 Task: Add Attachment from computer to Card Card0000000061 in Board Board0000000016 in Workspace WS0000000006 in Trello. Add Cover Green to Card Card0000000061 in Board Board0000000016 in Workspace WS0000000006 in Trello. Add "Move Card To …" Button titled Button0000000061 to "top" of the list "To Do" to Card Card0000000061 in Board Board0000000016 in Workspace WS0000000006 in Trello. Add Description DS0000000061 to Card Card0000000062 in Board Board0000000016 in Workspace WS0000000006 in Trello. Add Comment CM0000000061 to Card Card0000000062 in Board Board0000000016 in Workspace WS0000000006 in Trello
Action: Mouse moved to (662, 306)
Screenshot: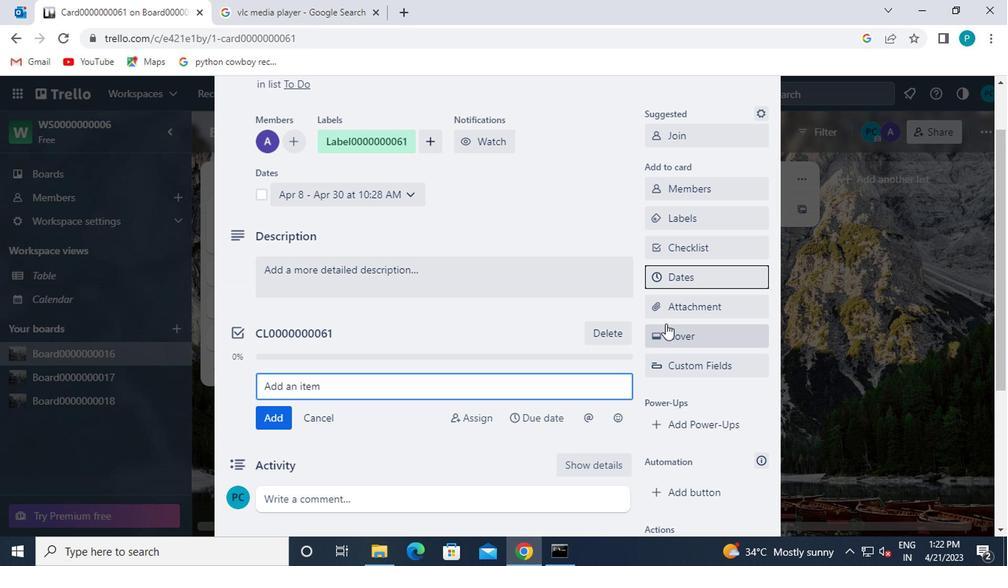 
Action: Mouse pressed left at (662, 306)
Screenshot: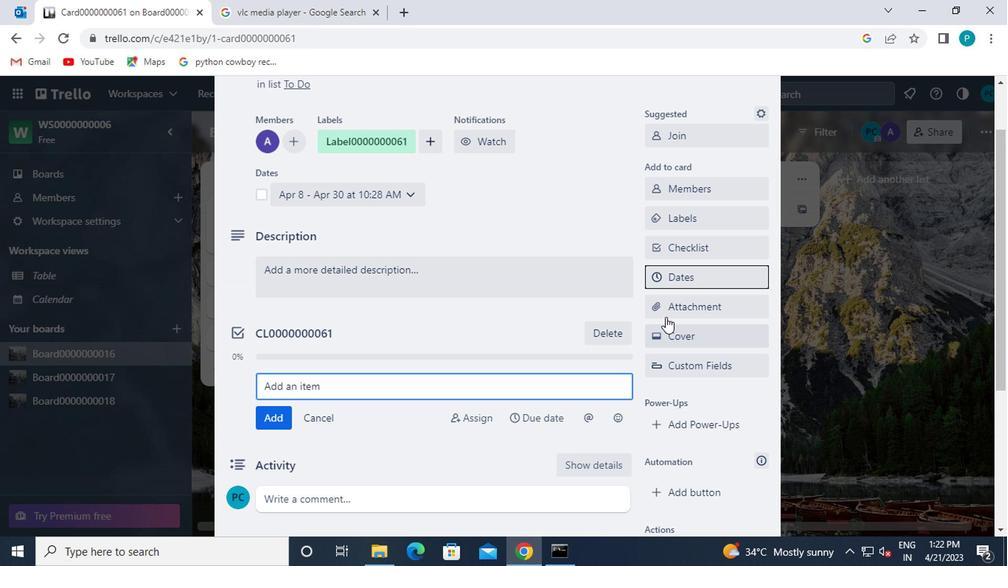 
Action: Mouse moved to (654, 162)
Screenshot: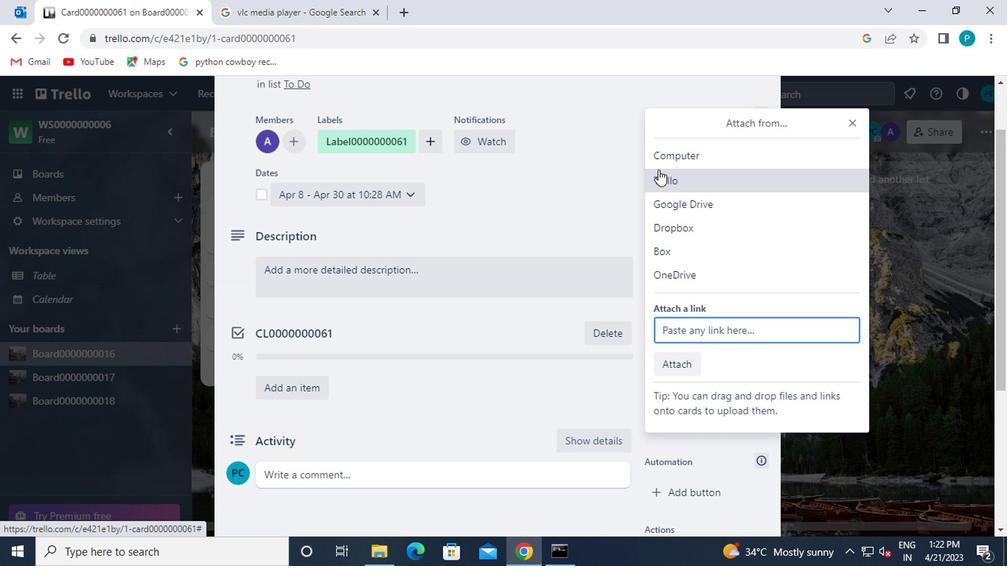 
Action: Mouse pressed left at (654, 162)
Screenshot: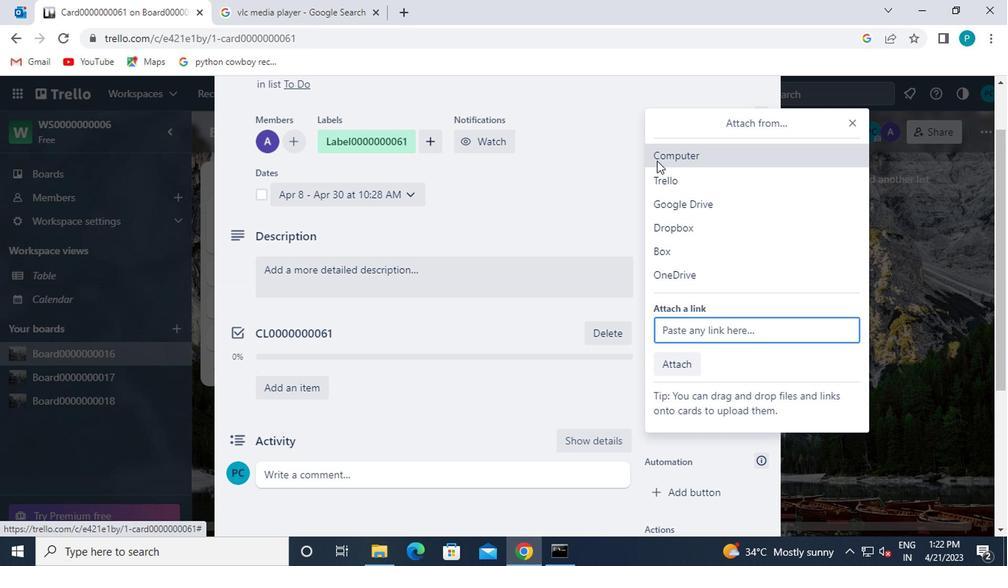 
Action: Mouse moved to (203, 112)
Screenshot: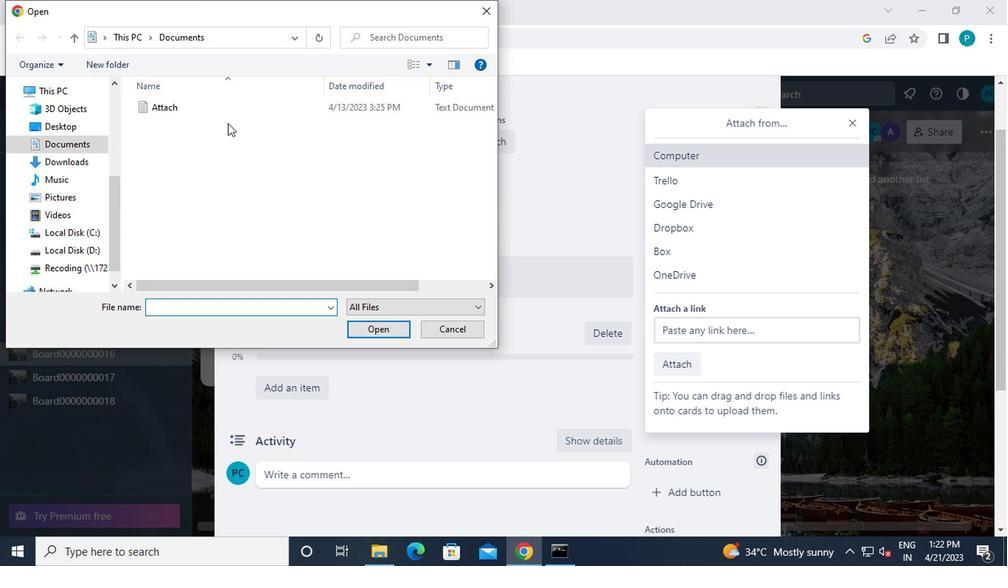 
Action: Mouse pressed left at (203, 112)
Screenshot: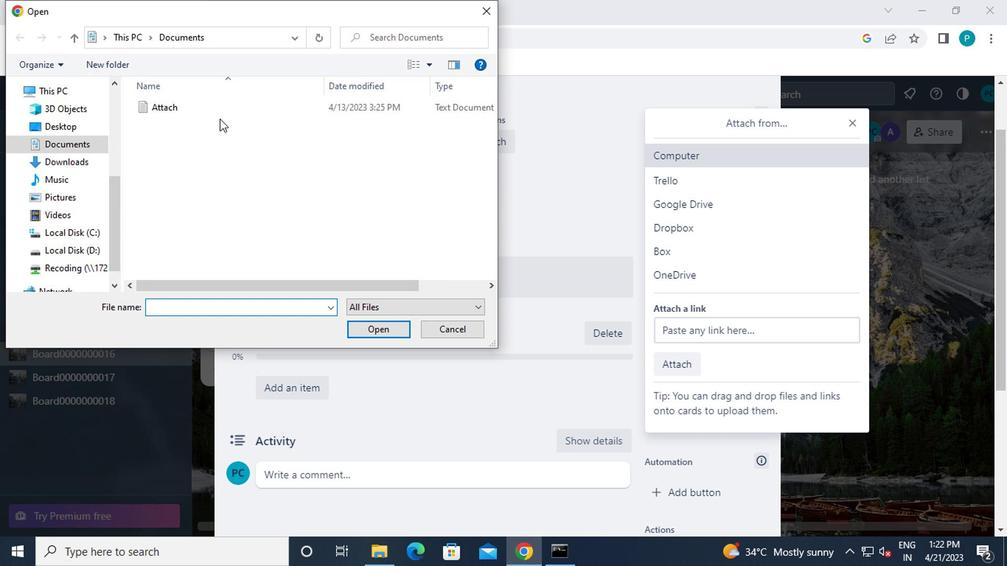 
Action: Mouse moved to (391, 331)
Screenshot: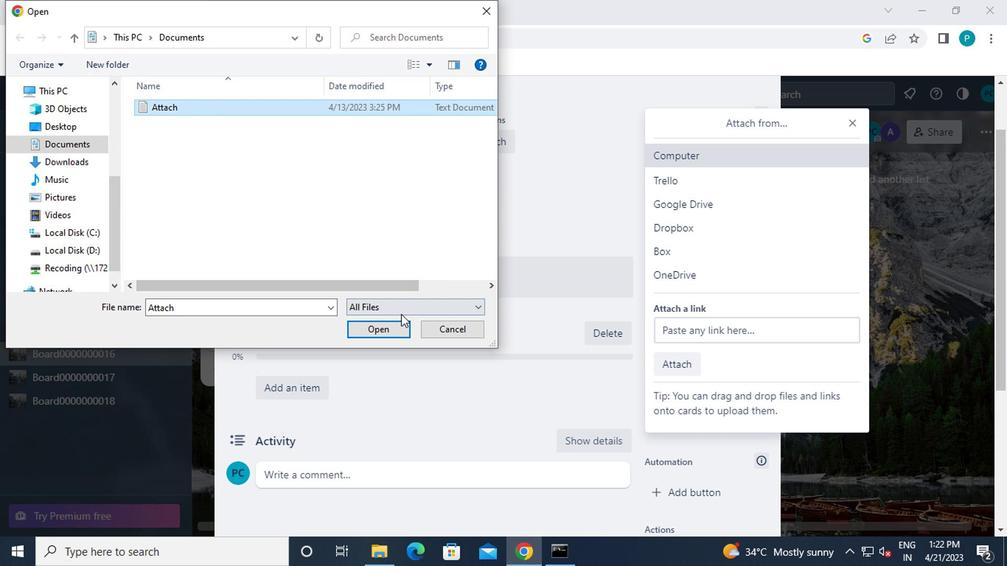 
Action: Mouse pressed left at (391, 331)
Screenshot: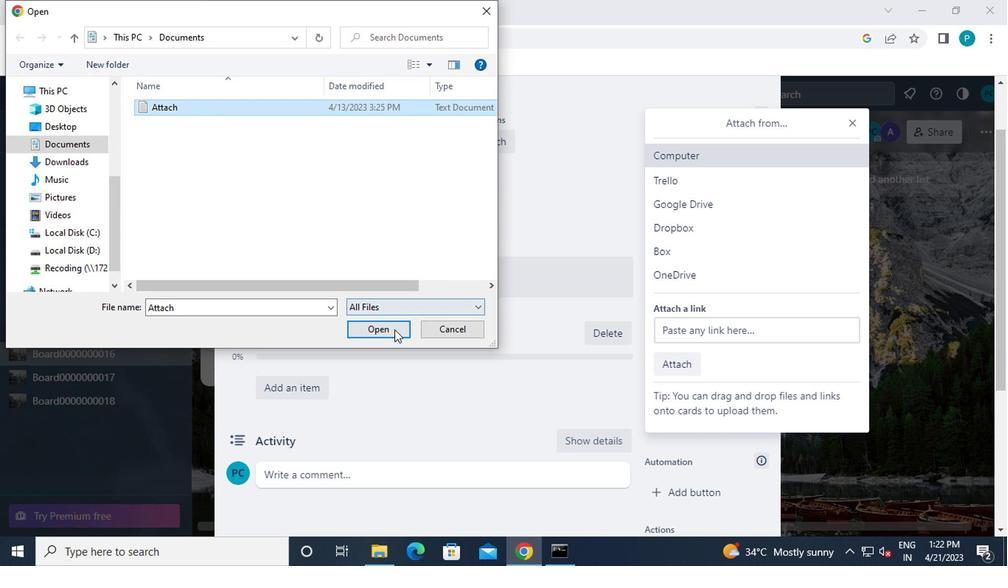 
Action: Mouse moved to (689, 330)
Screenshot: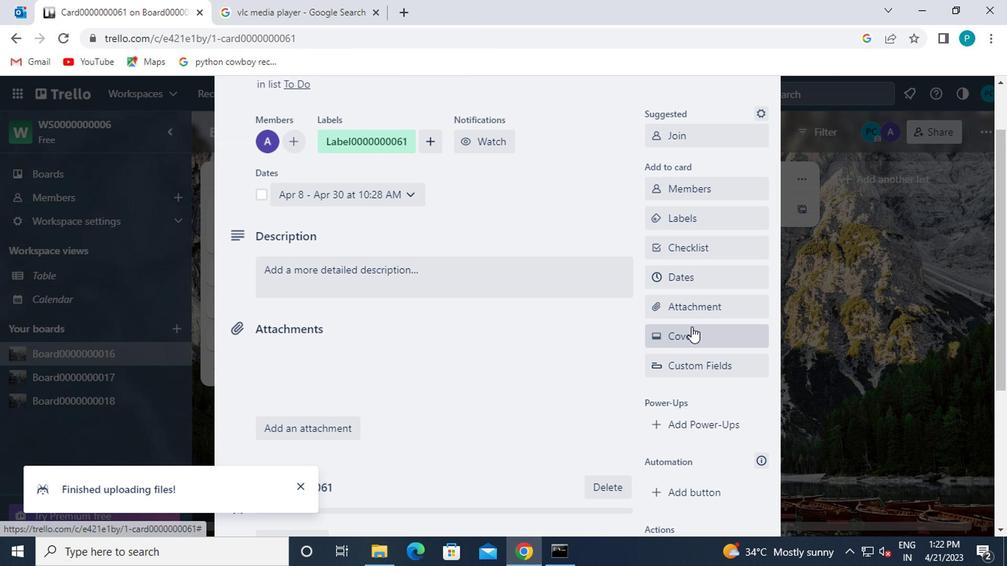 
Action: Mouse pressed left at (689, 330)
Screenshot: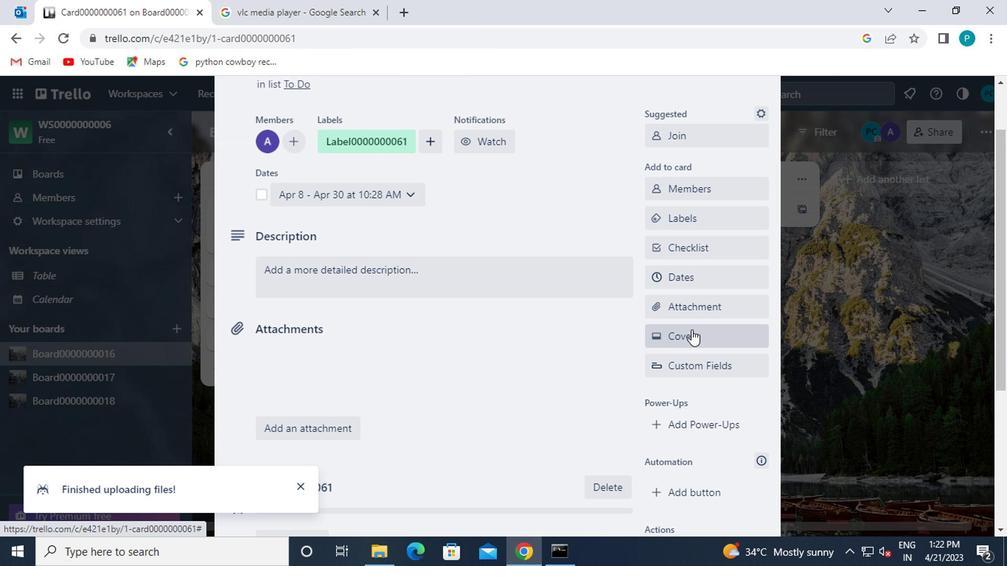 
Action: Mouse moved to (675, 258)
Screenshot: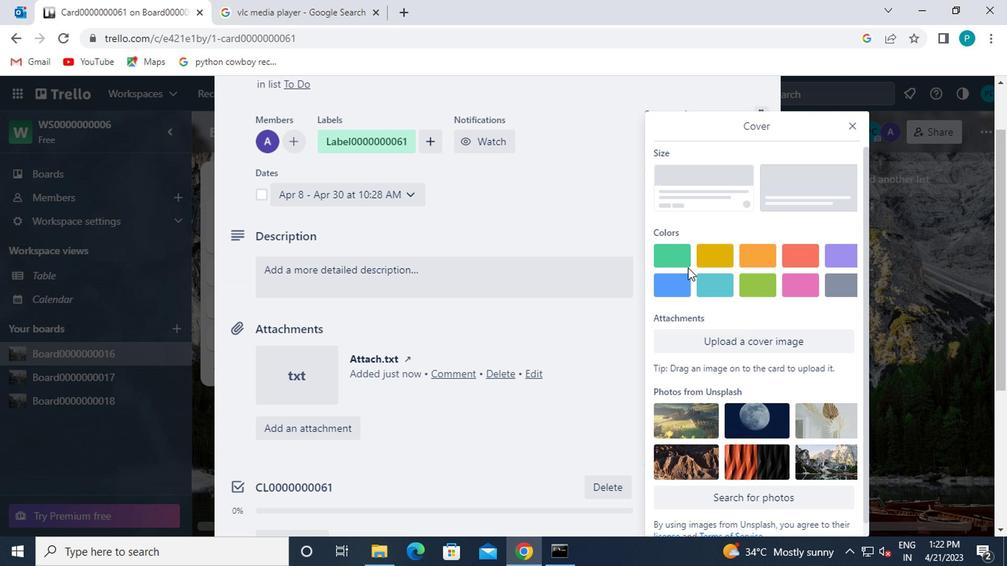 
Action: Mouse pressed left at (675, 258)
Screenshot: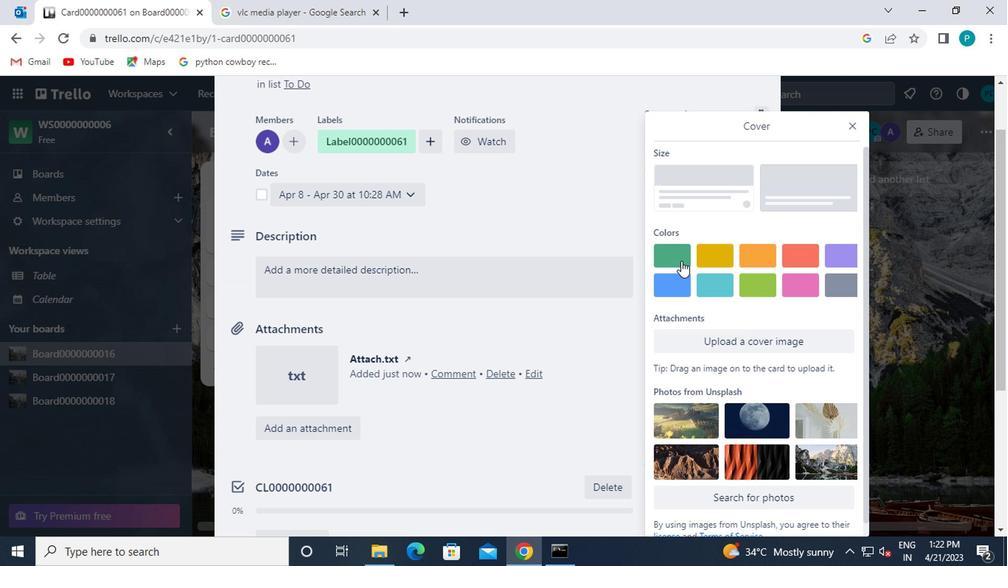 
Action: Mouse moved to (844, 137)
Screenshot: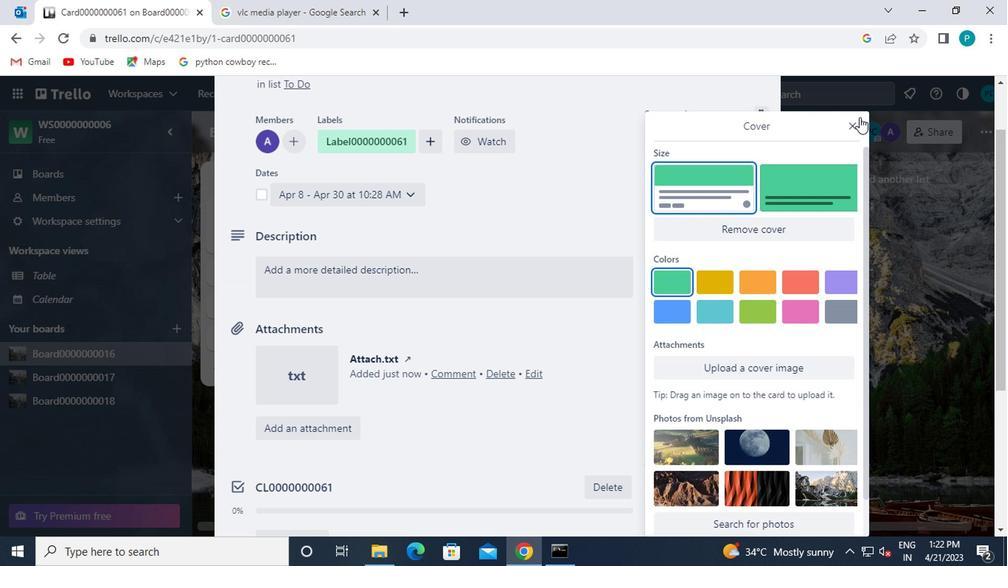 
Action: Mouse pressed left at (844, 137)
Screenshot: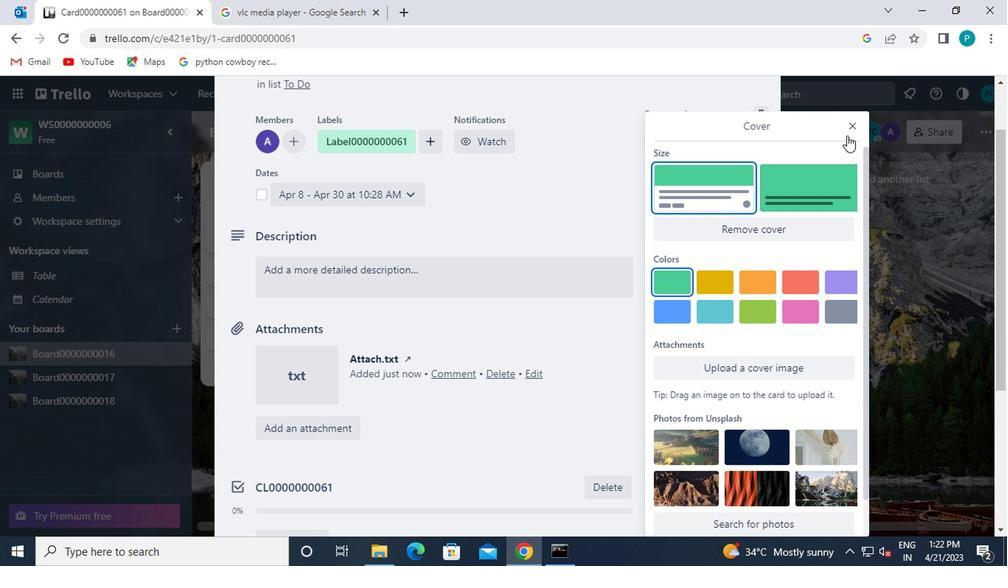 
Action: Mouse moved to (607, 304)
Screenshot: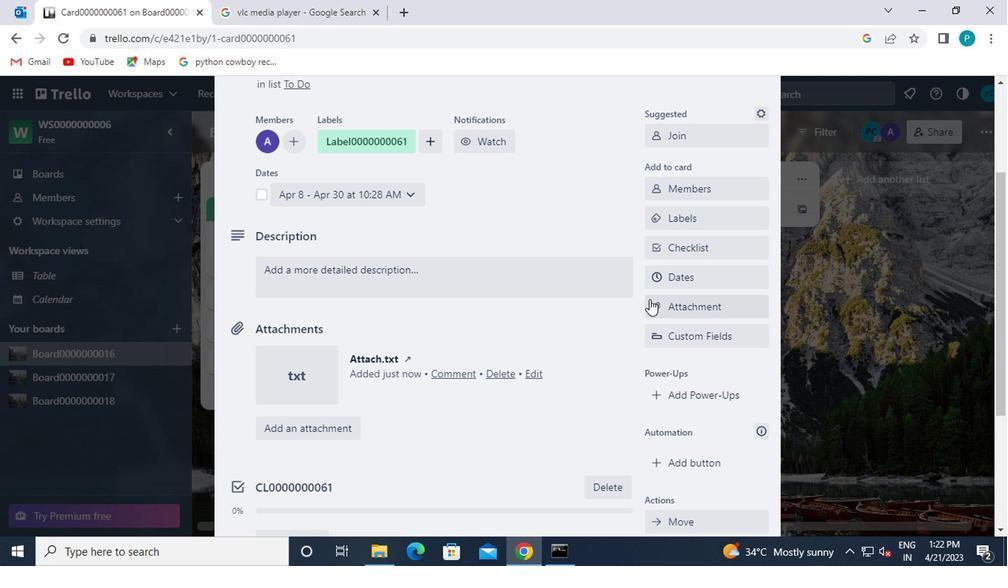
Action: Mouse scrolled (607, 305) with delta (0, 0)
Screenshot: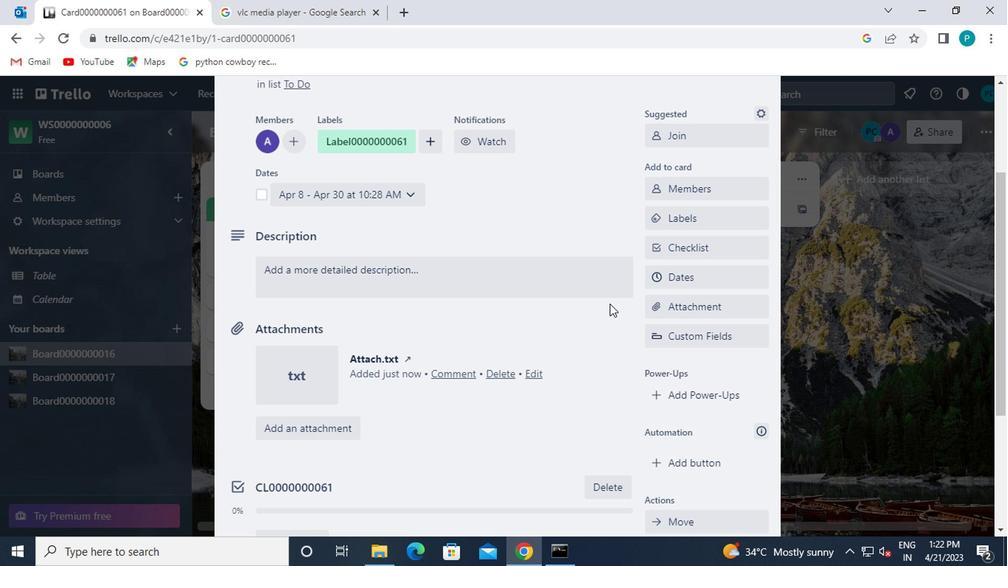 
Action: Mouse scrolled (607, 305) with delta (0, 0)
Screenshot: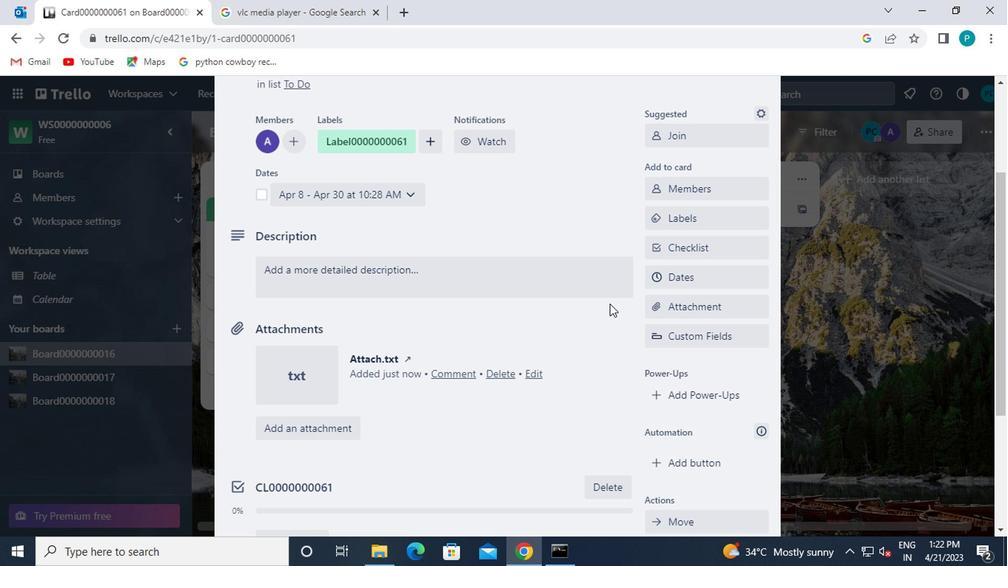 
Action: Mouse moved to (607, 304)
Screenshot: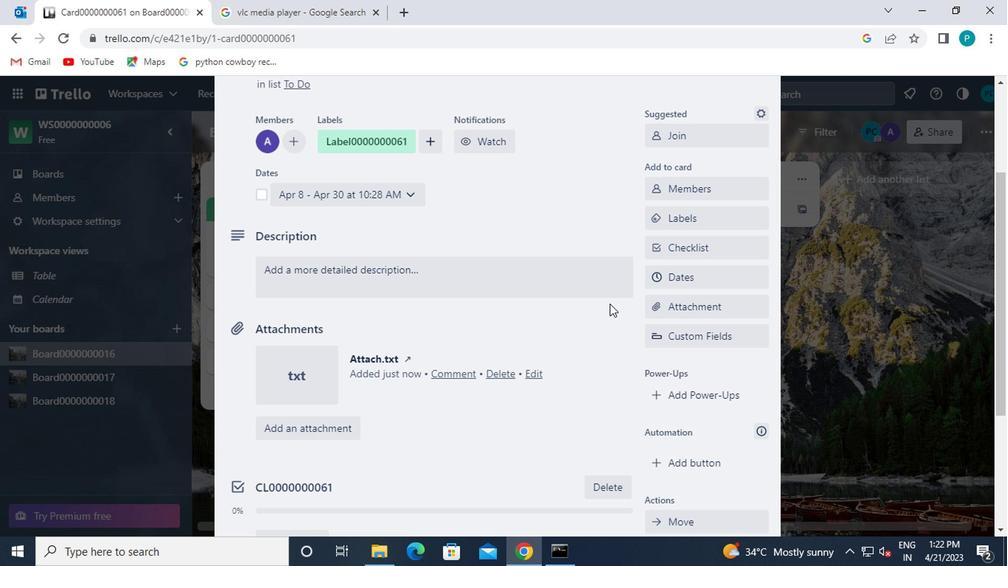 
Action: Mouse scrolled (607, 305) with delta (0, 0)
Screenshot: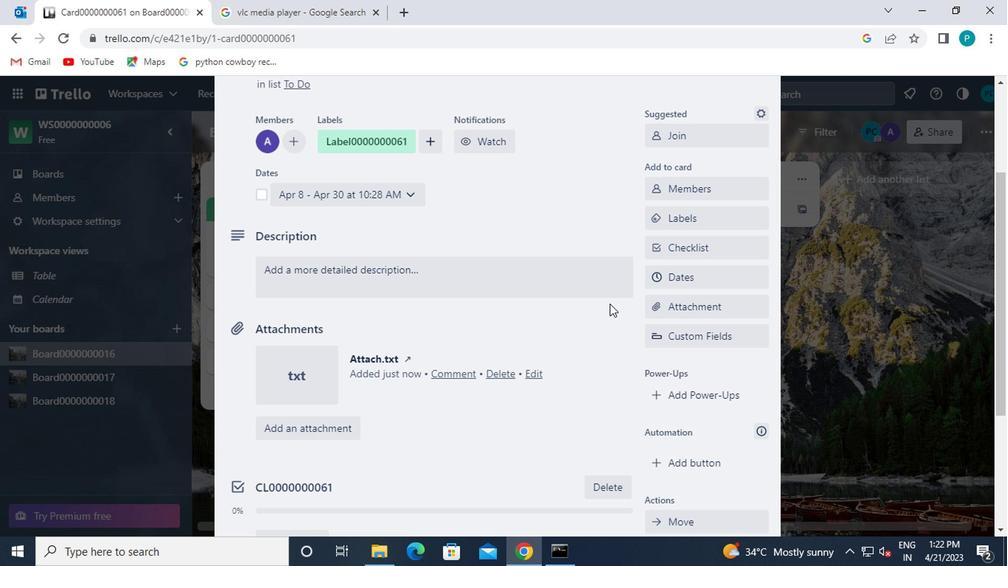 
Action: Mouse scrolled (607, 303) with delta (0, -1)
Screenshot: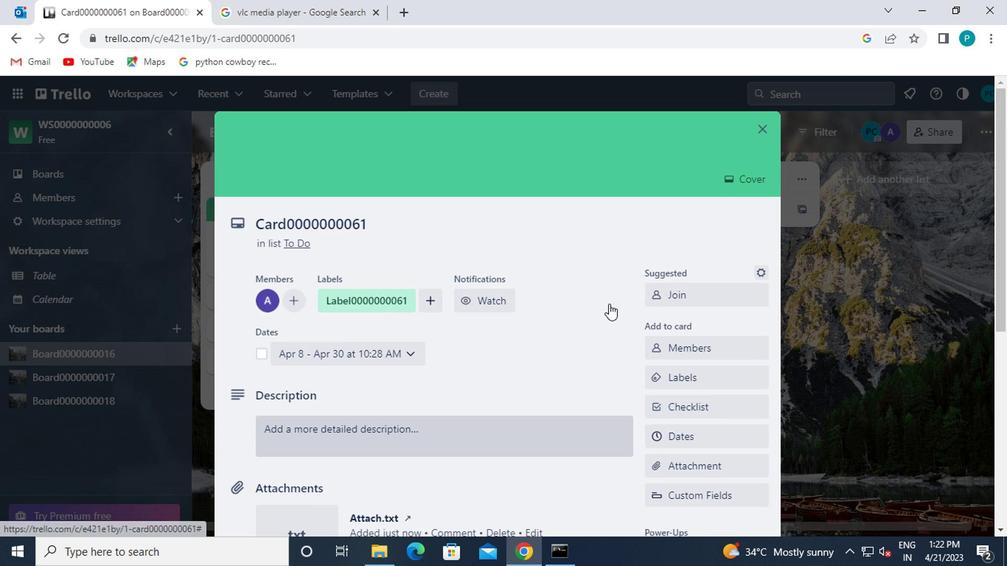 
Action: Mouse scrolled (607, 303) with delta (0, -1)
Screenshot: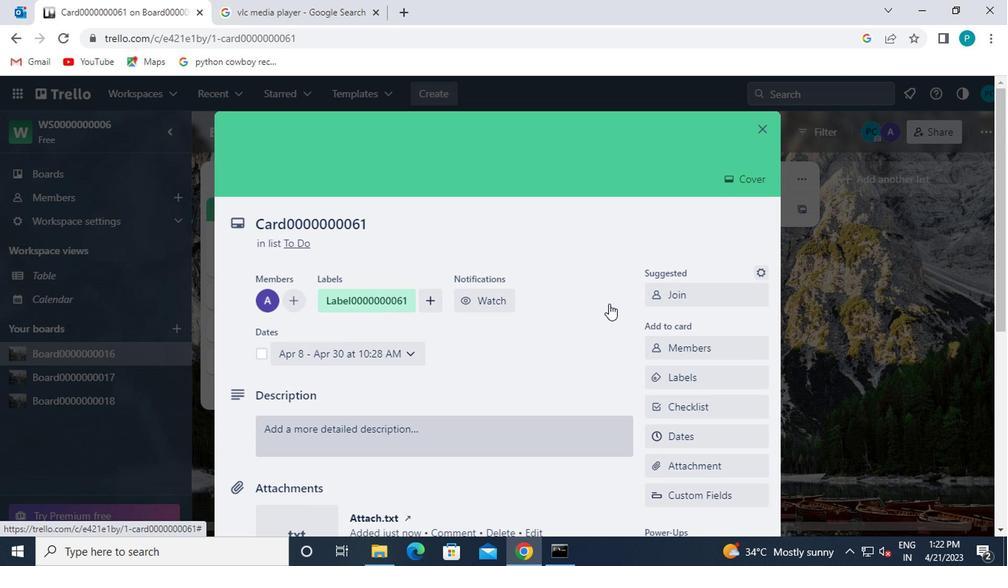
Action: Mouse moved to (629, 370)
Screenshot: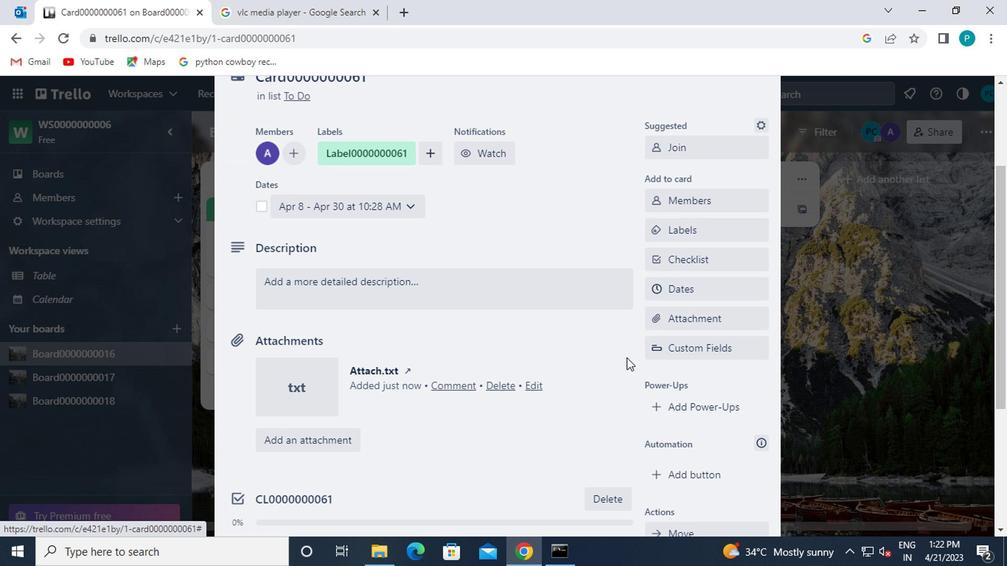 
Action: Mouse scrolled (629, 369) with delta (0, -1)
Screenshot: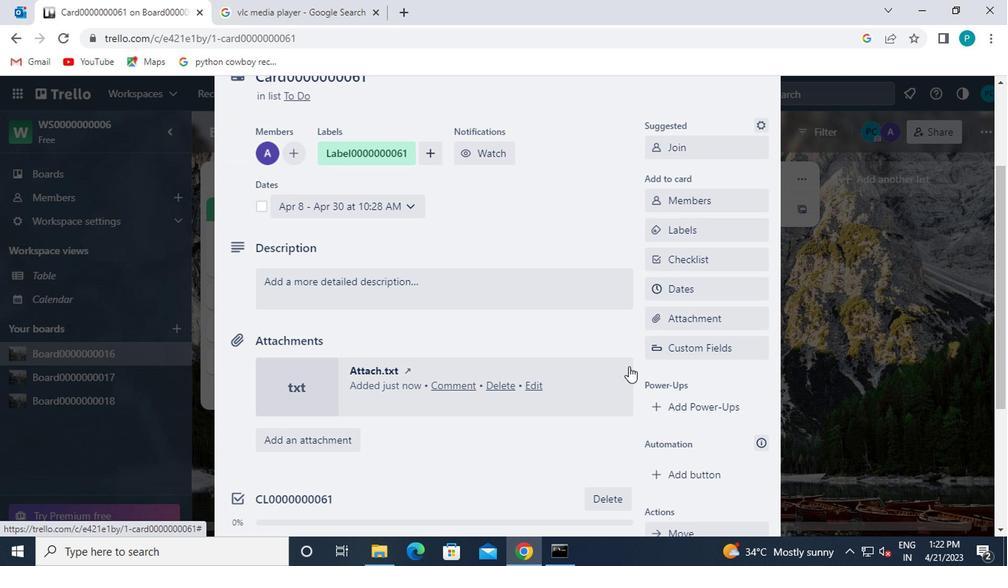 
Action: Mouse moved to (666, 398)
Screenshot: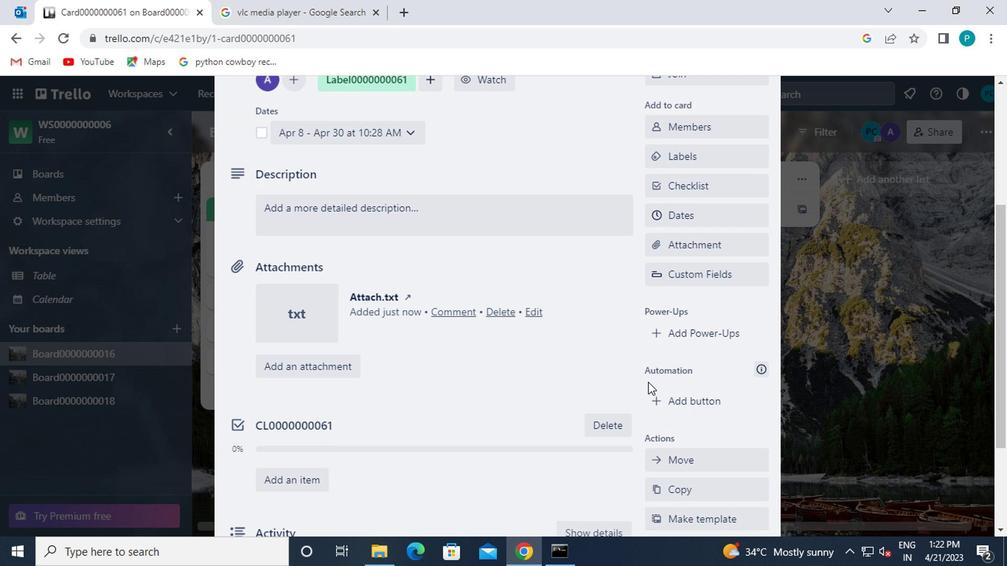 
Action: Mouse pressed left at (666, 398)
Screenshot: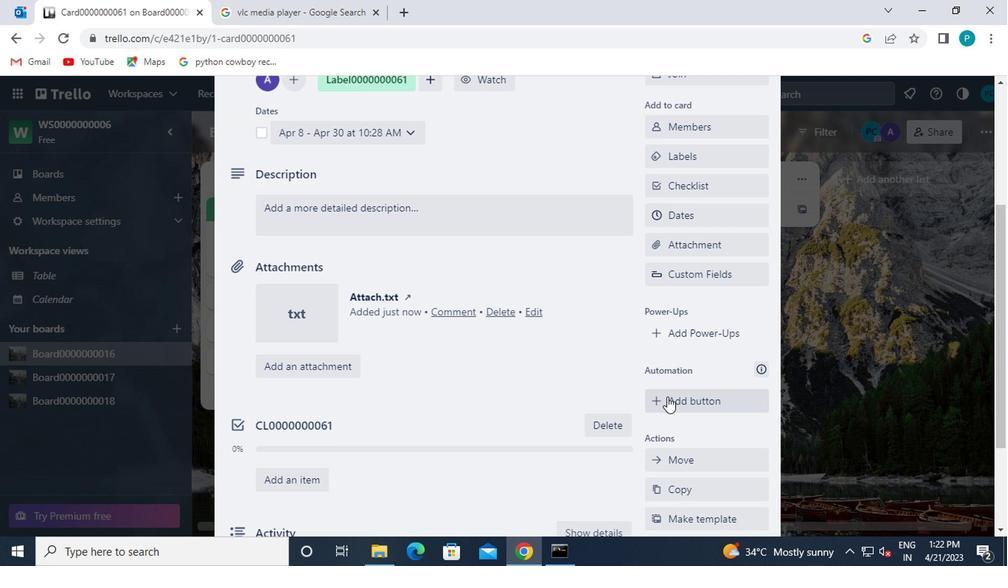 
Action: Mouse moved to (702, 193)
Screenshot: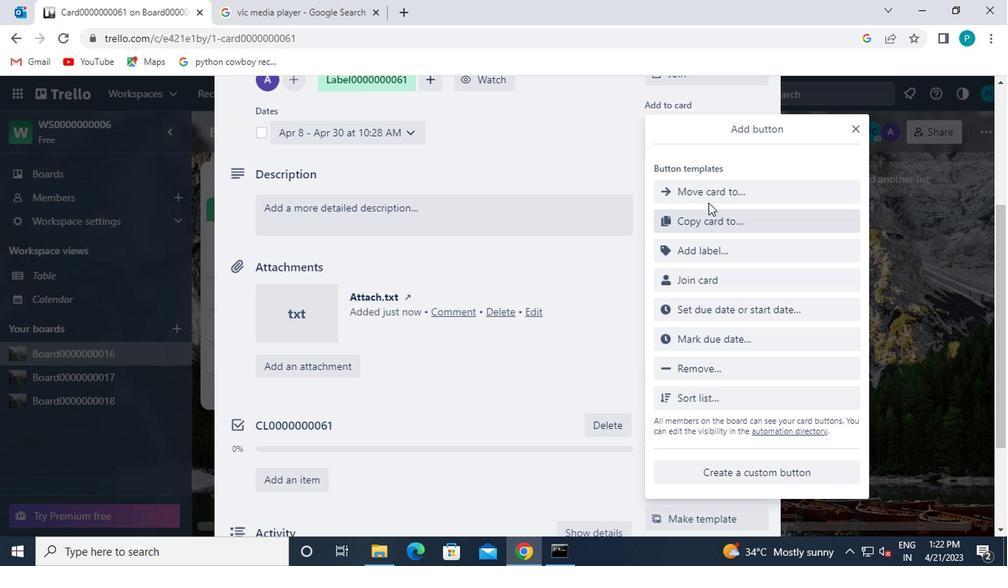 
Action: Mouse pressed left at (702, 193)
Screenshot: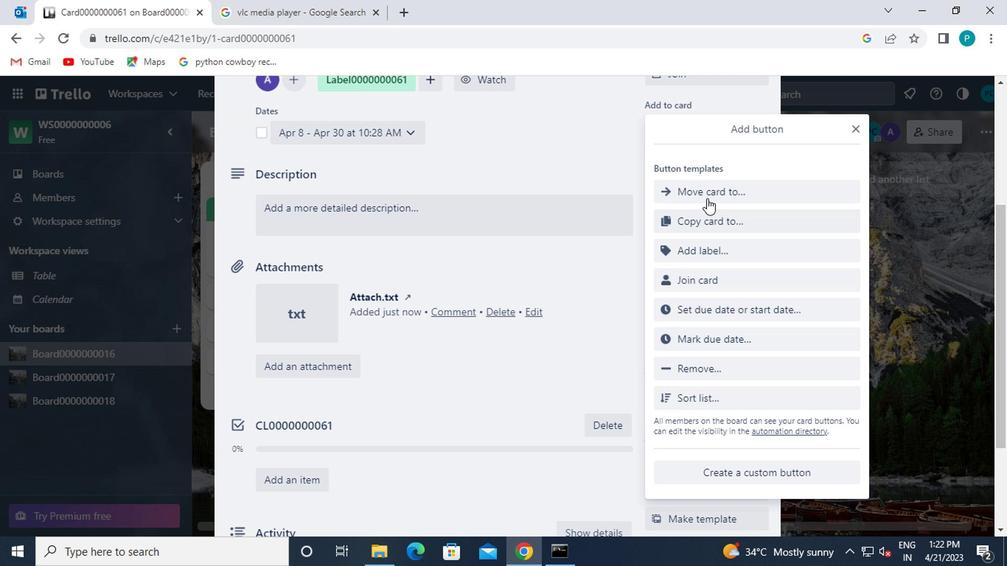
Action: Mouse moved to (701, 194)
Screenshot: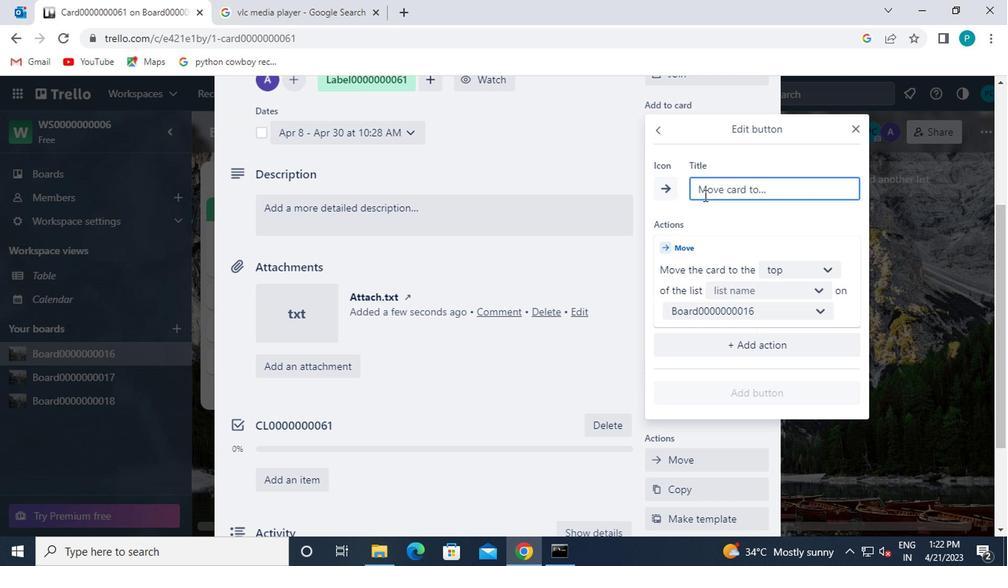 
Action: Mouse pressed left at (701, 194)
Screenshot: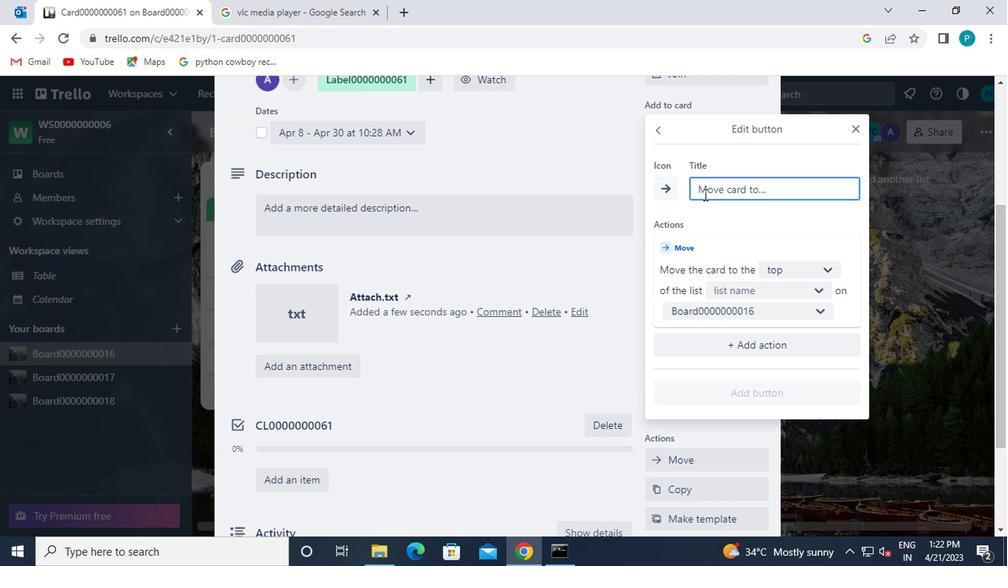 
Action: Key pressed <Key.caps_lock>b<Key.backspace><Key.caps_lock>b<Key.caps_lock>utton0000000061
Screenshot: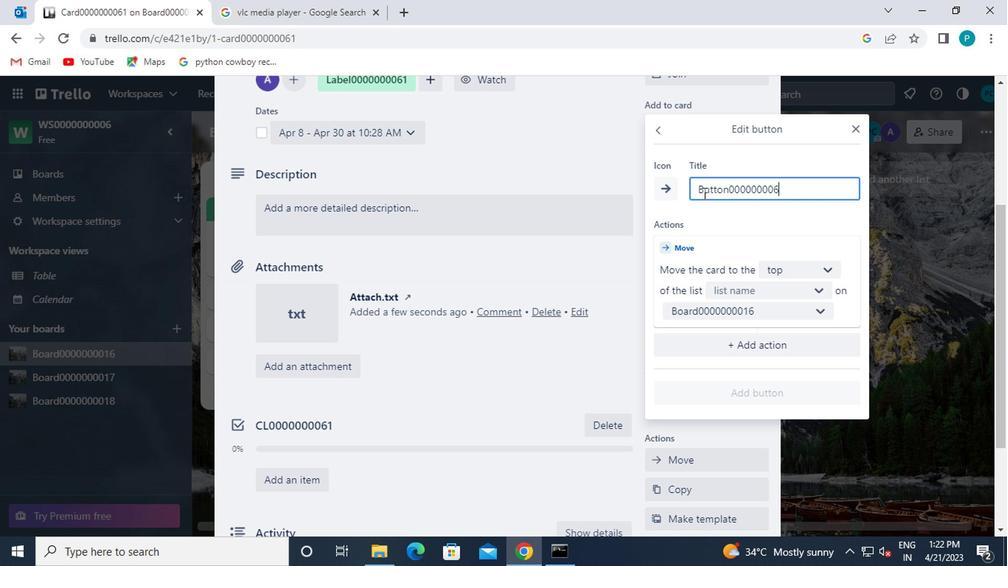 
Action: Mouse moved to (774, 276)
Screenshot: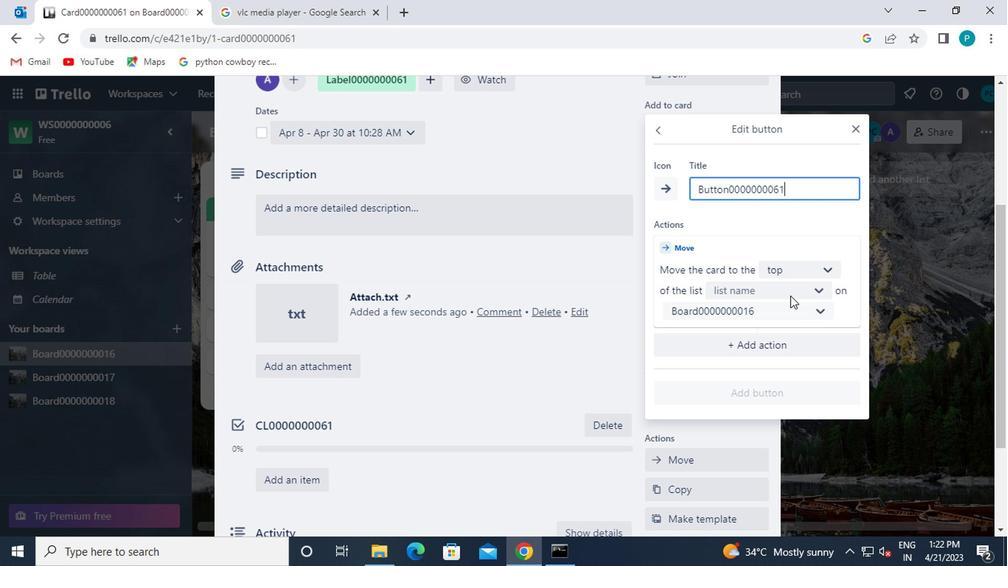 
Action: Mouse pressed left at (774, 276)
Screenshot: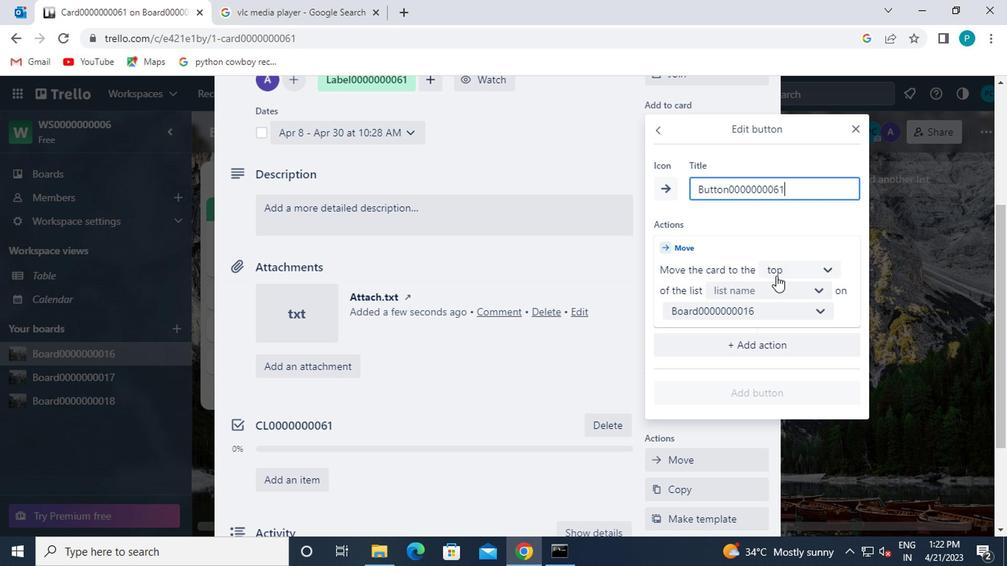 
Action: Mouse moved to (782, 292)
Screenshot: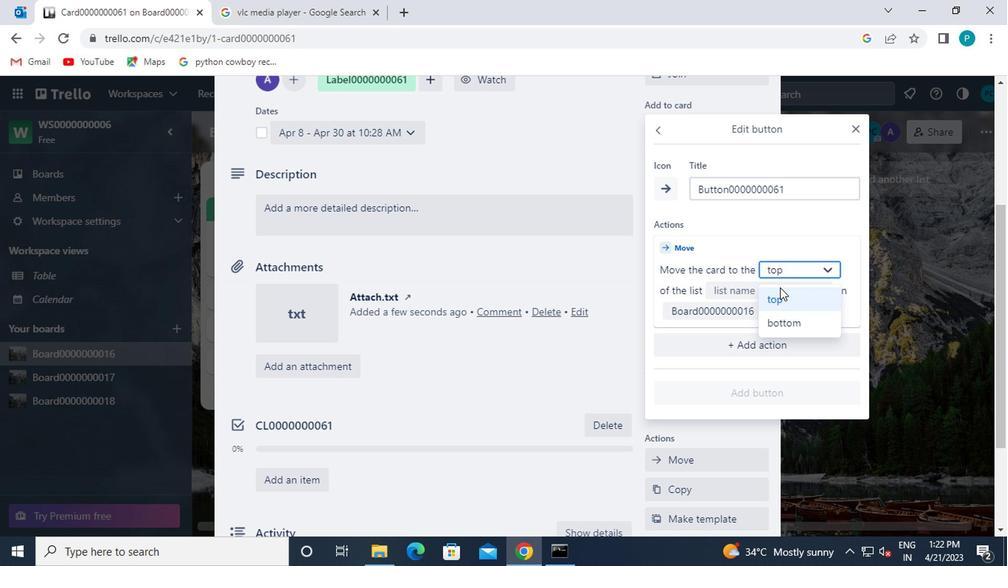 
Action: Mouse pressed left at (782, 292)
Screenshot: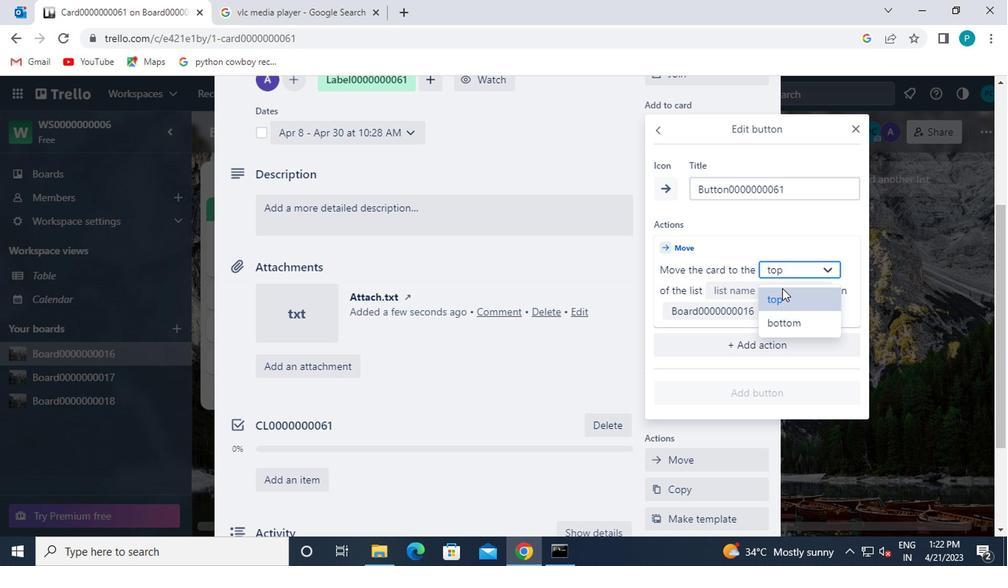 
Action: Mouse moved to (772, 292)
Screenshot: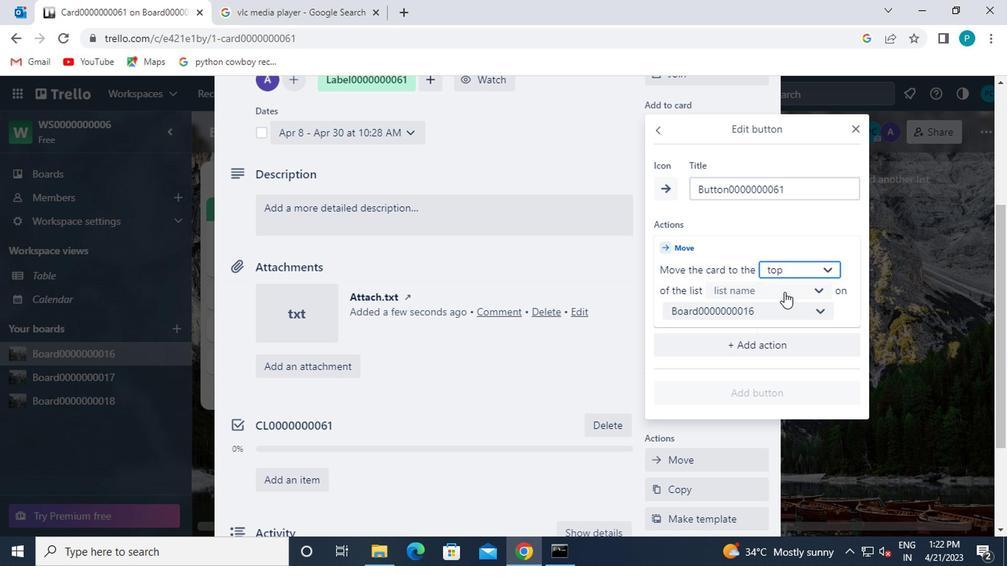 
Action: Mouse pressed left at (772, 292)
Screenshot: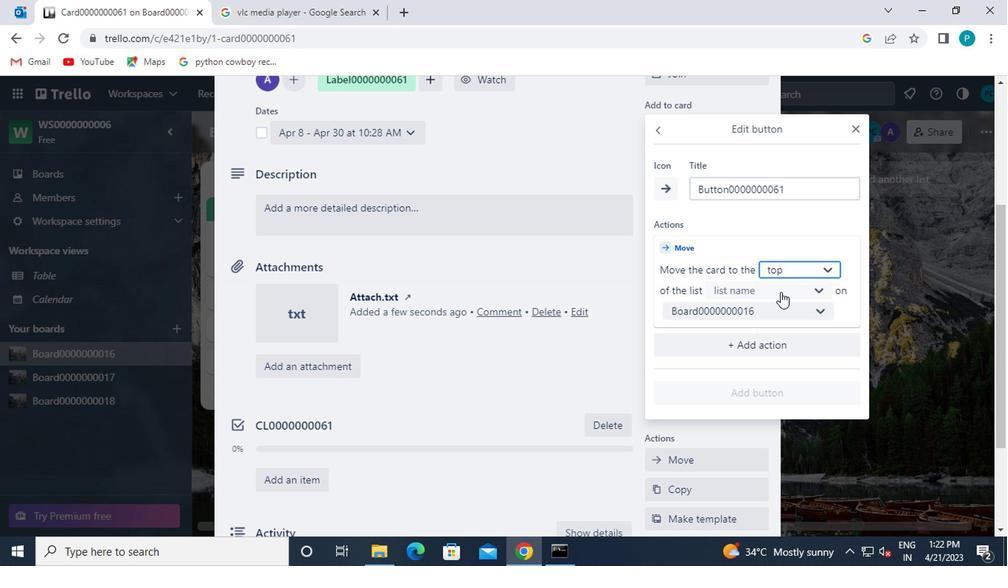 
Action: Mouse moved to (776, 310)
Screenshot: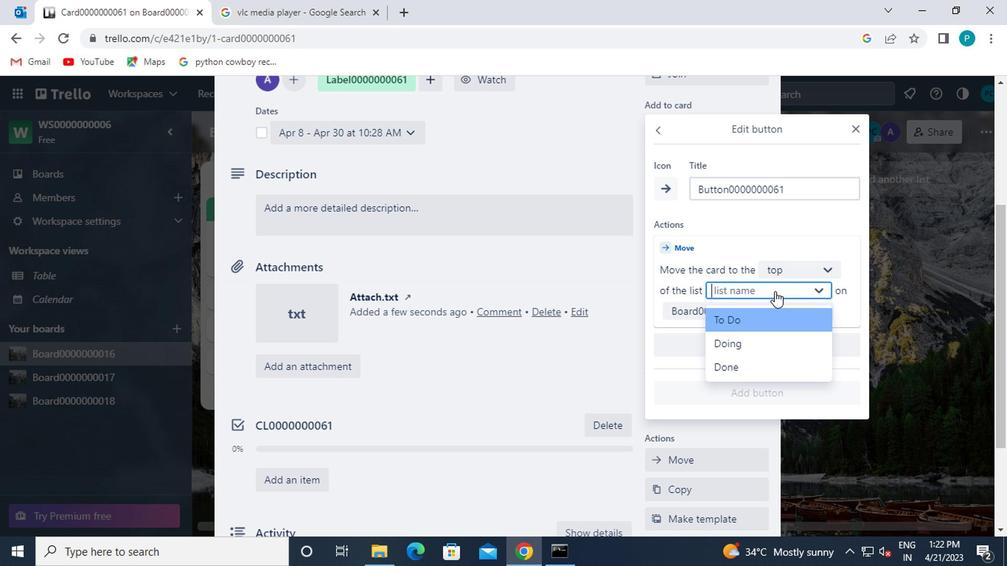 
Action: Mouse pressed left at (776, 310)
Screenshot: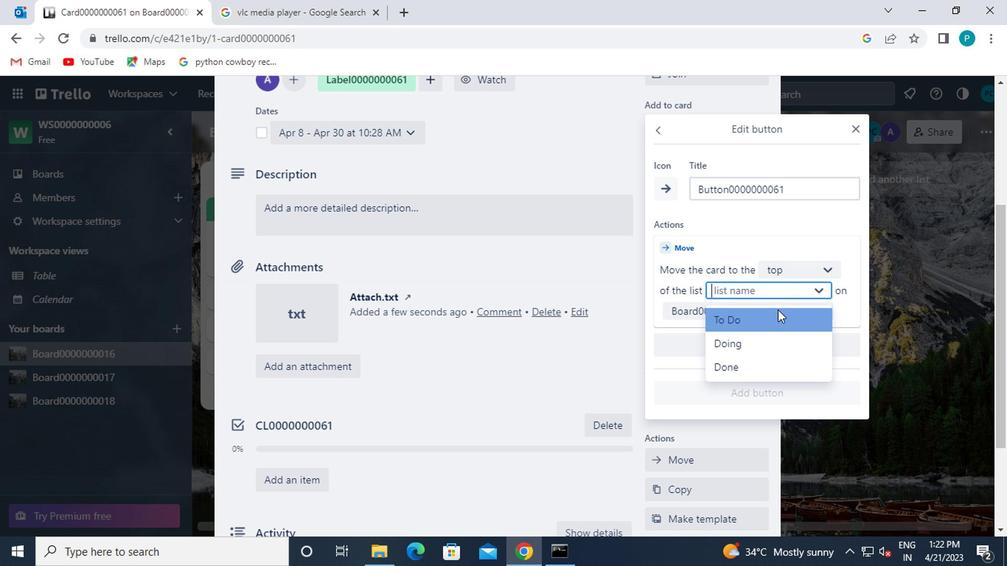 
Action: Mouse moved to (790, 394)
Screenshot: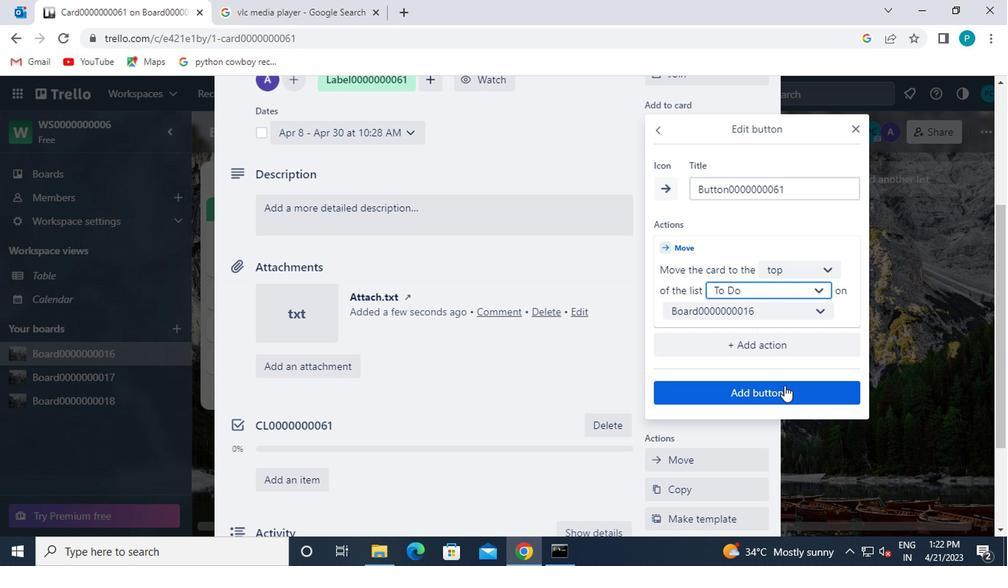 
Action: Mouse pressed left at (790, 394)
Screenshot: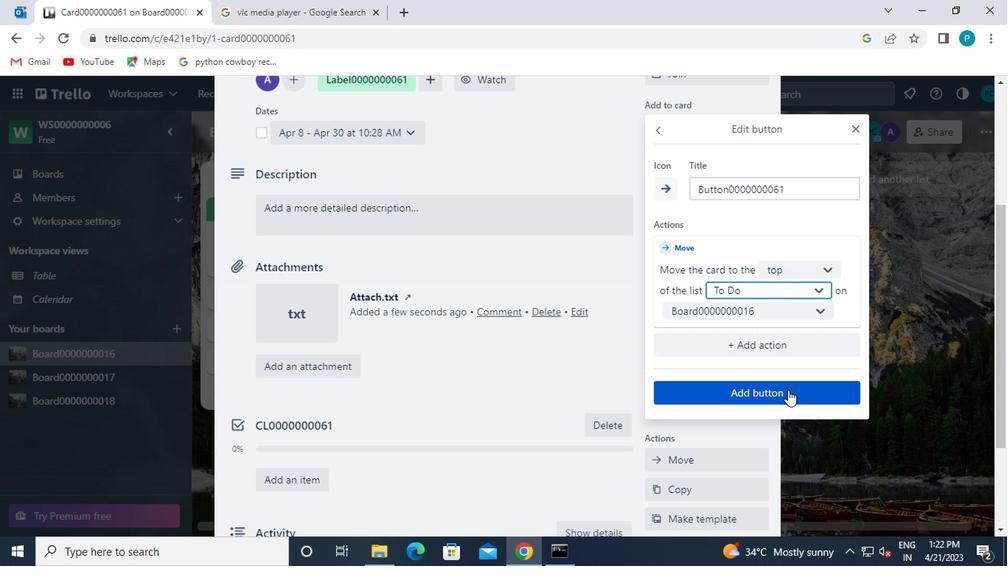 
Action: Mouse moved to (349, 208)
Screenshot: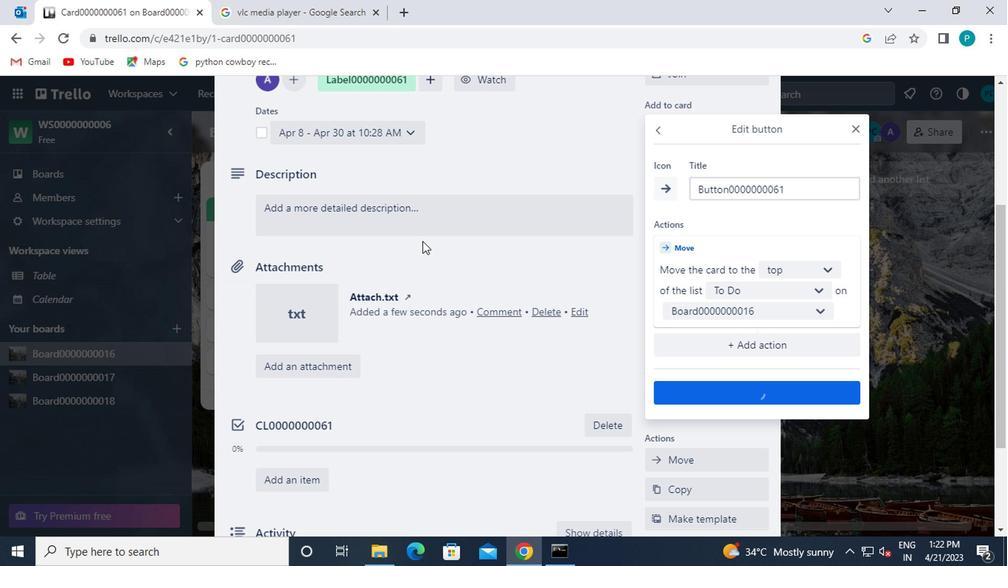 
Action: Mouse pressed left at (349, 208)
Screenshot: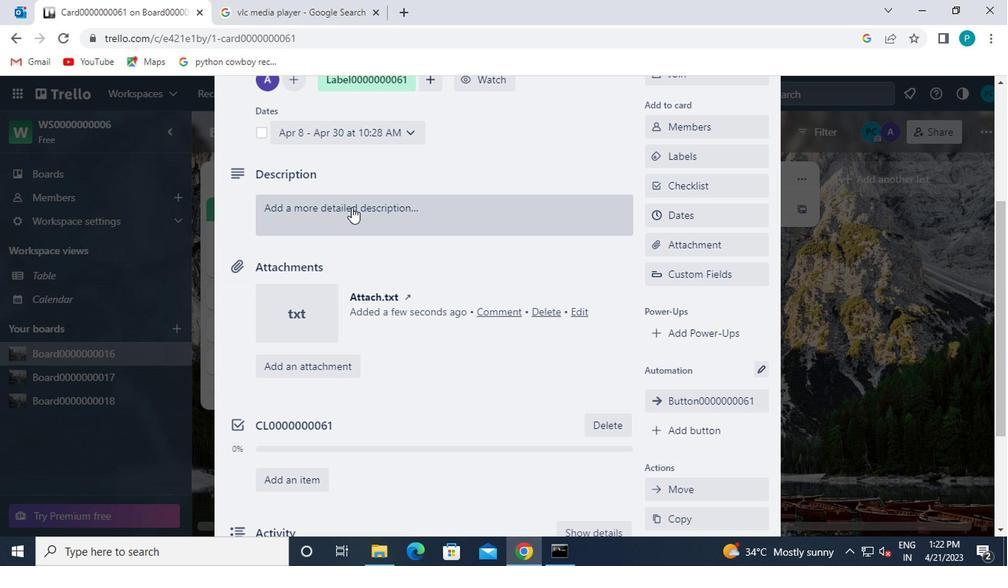 
Action: Mouse moved to (439, 170)
Screenshot: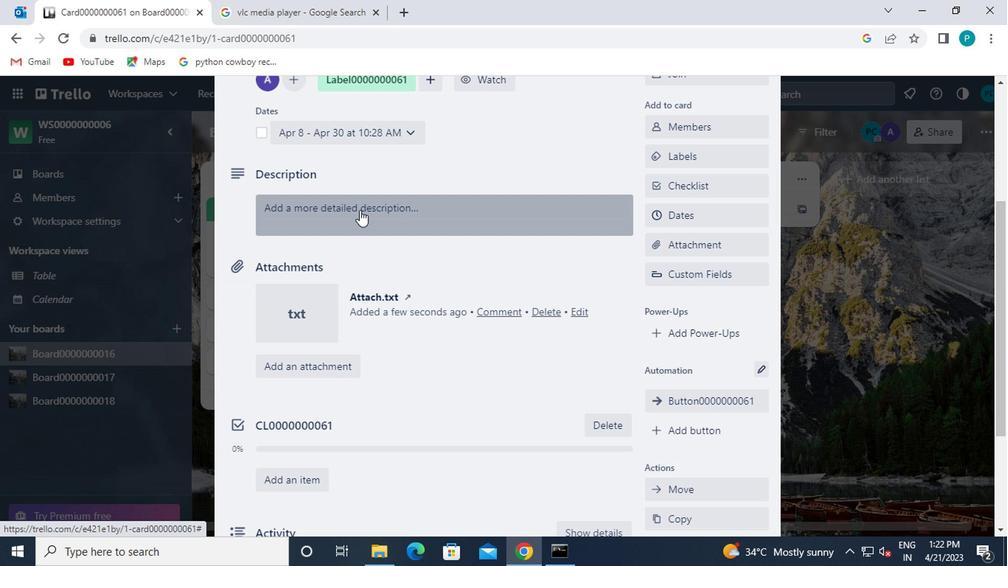 
Action: Key pressed <Key.caps_lock>ds0000000061
Screenshot: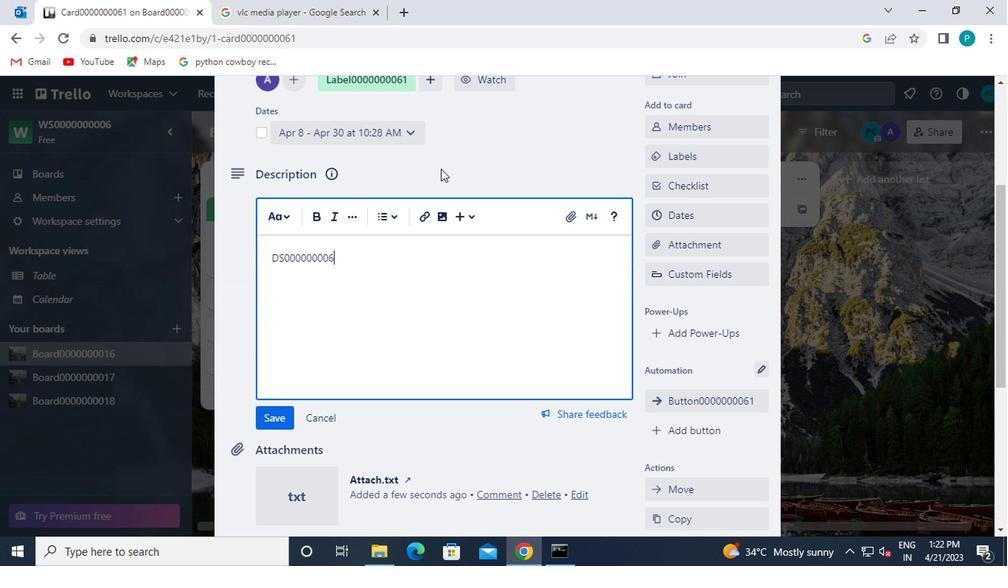 
Action: Mouse moved to (281, 418)
Screenshot: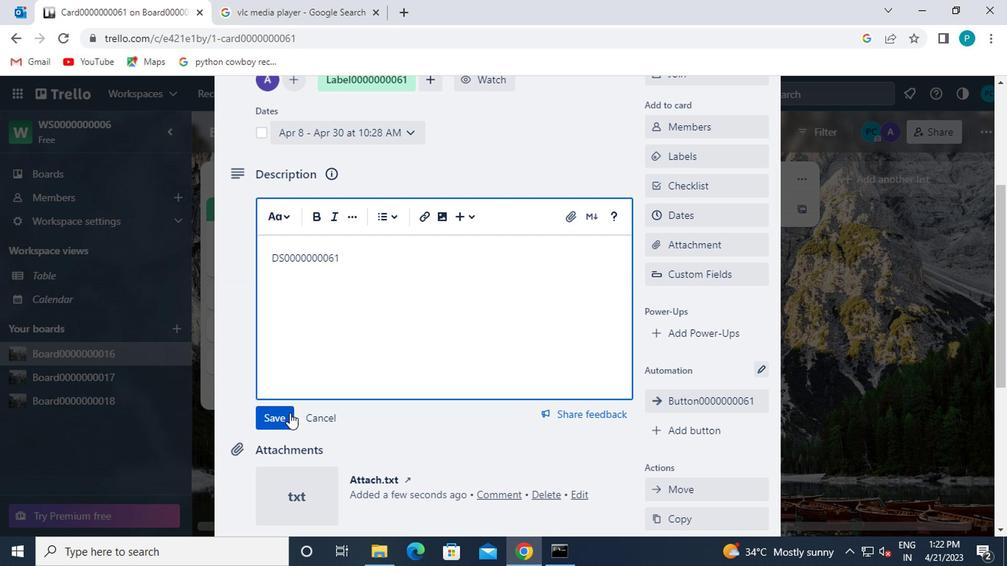 
Action: Mouse pressed left at (281, 418)
Screenshot: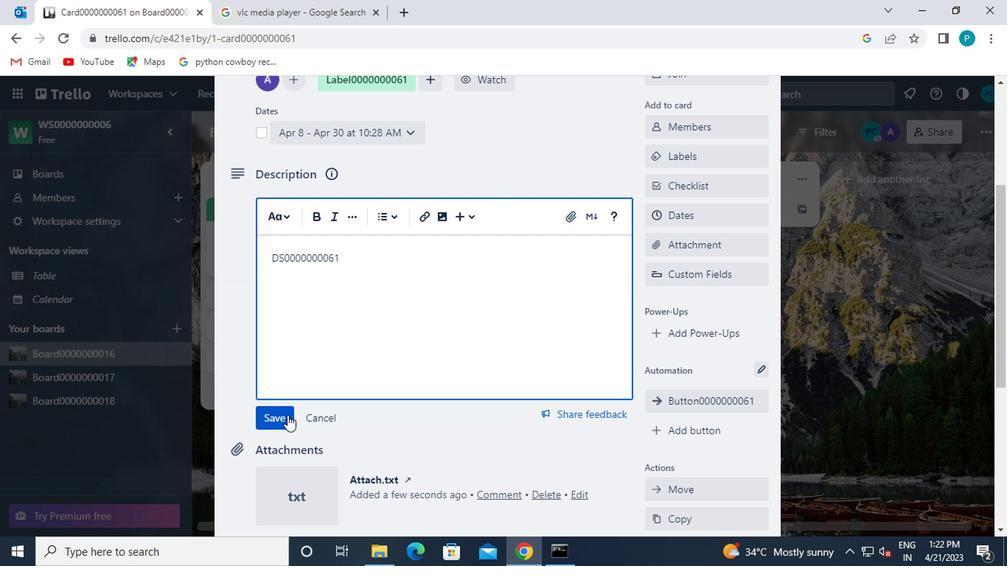 
Action: Mouse scrolled (281, 417) with delta (0, -1)
Screenshot: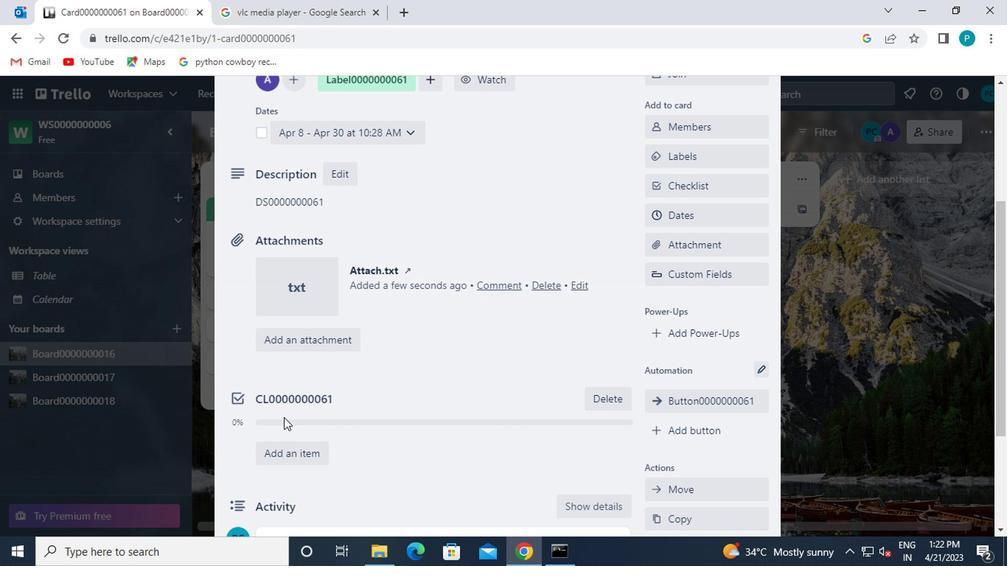 
Action: Mouse scrolled (281, 417) with delta (0, -1)
Screenshot: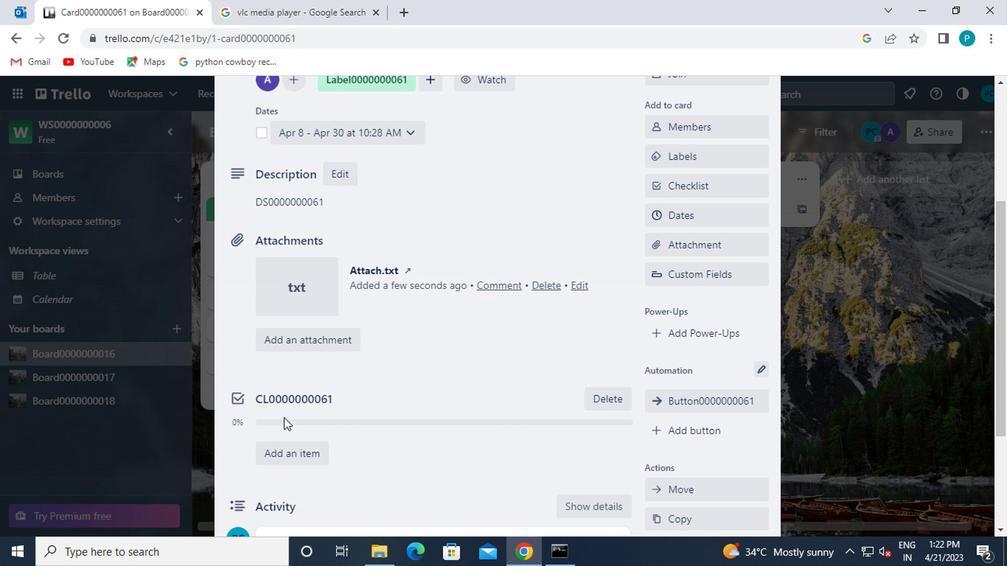 
Action: Mouse moved to (279, 400)
Screenshot: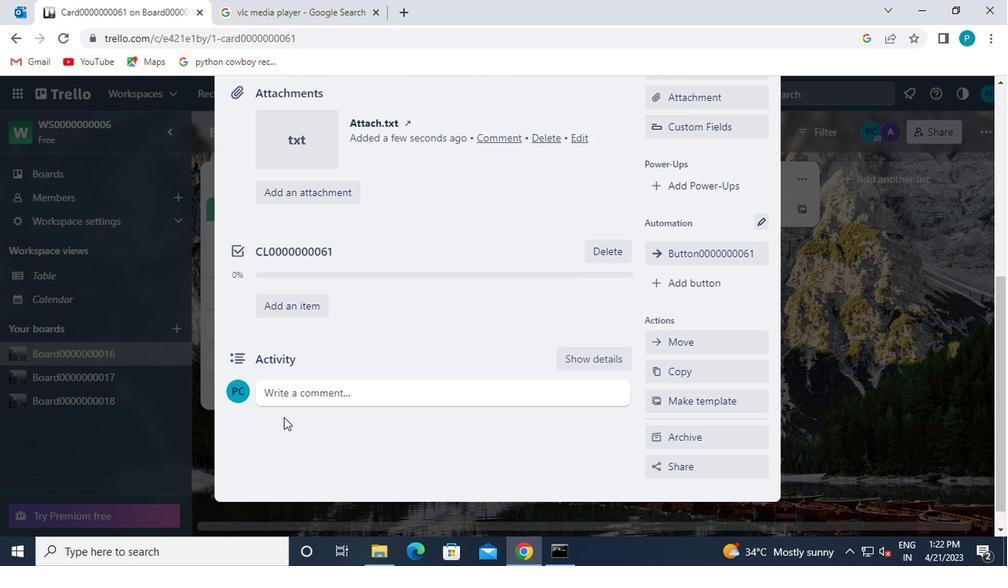 
Action: Mouse pressed left at (279, 400)
Screenshot: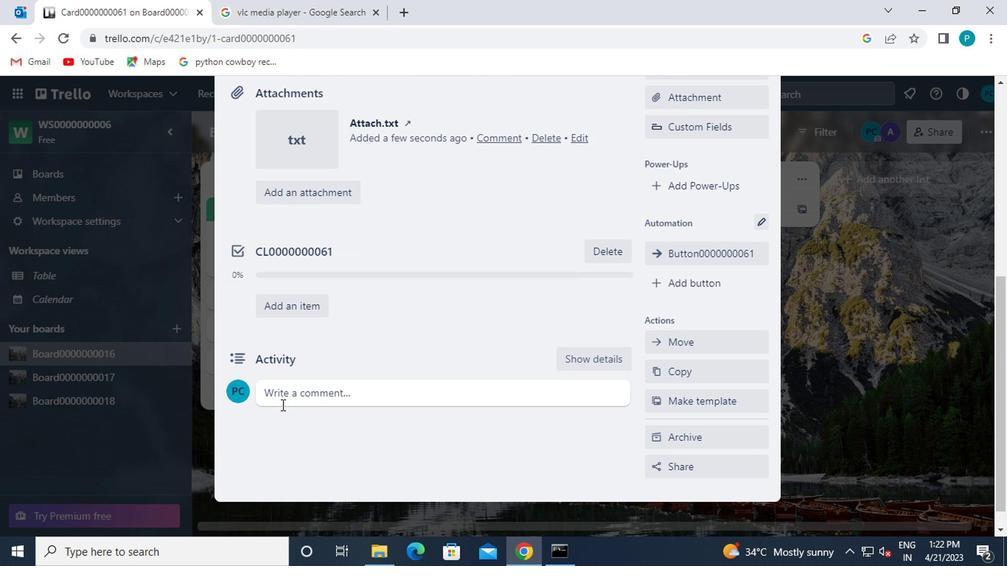 
Action: Mouse moved to (423, 307)
Screenshot: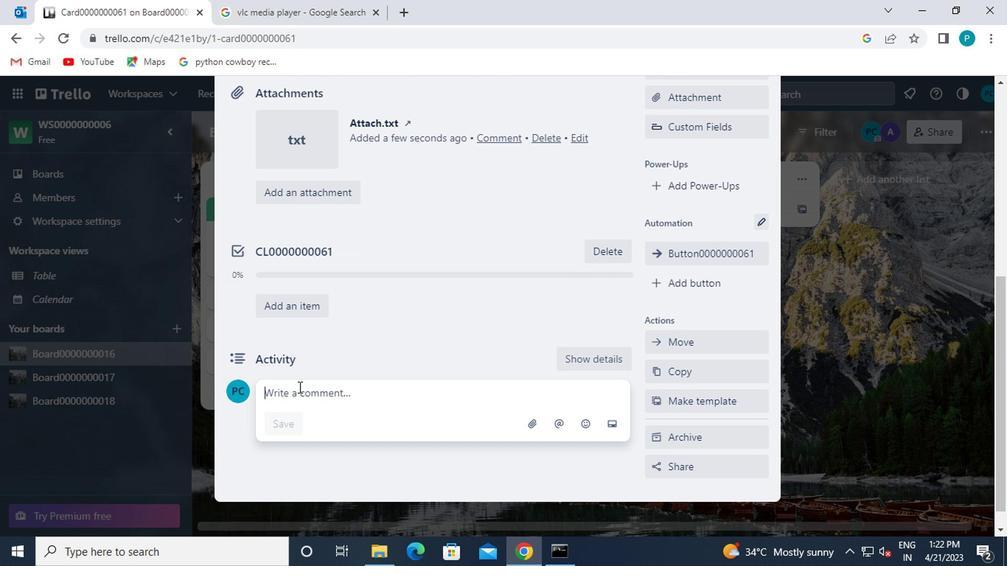 
Action: Key pressed cm0000000061
Screenshot: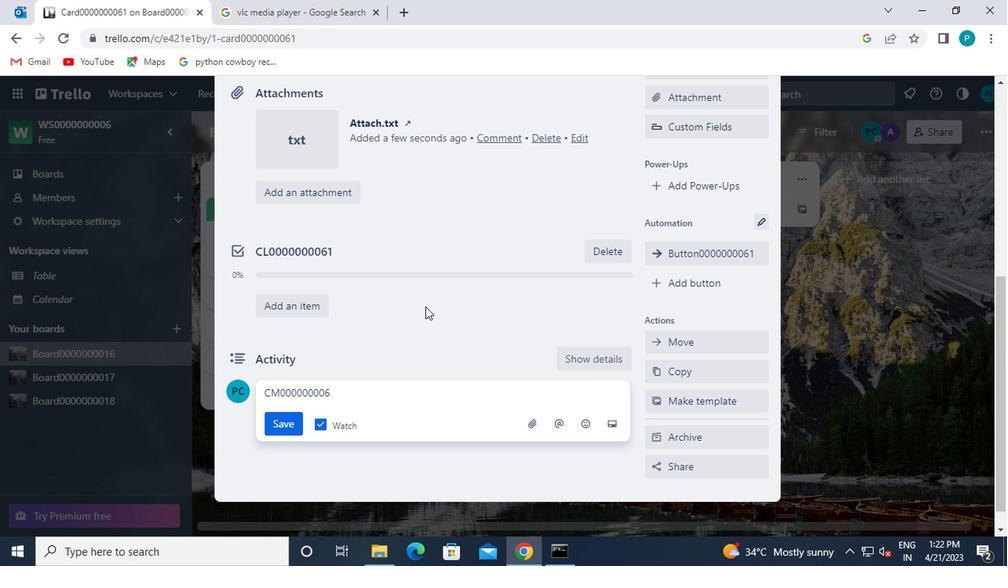 
Action: Mouse moved to (279, 431)
Screenshot: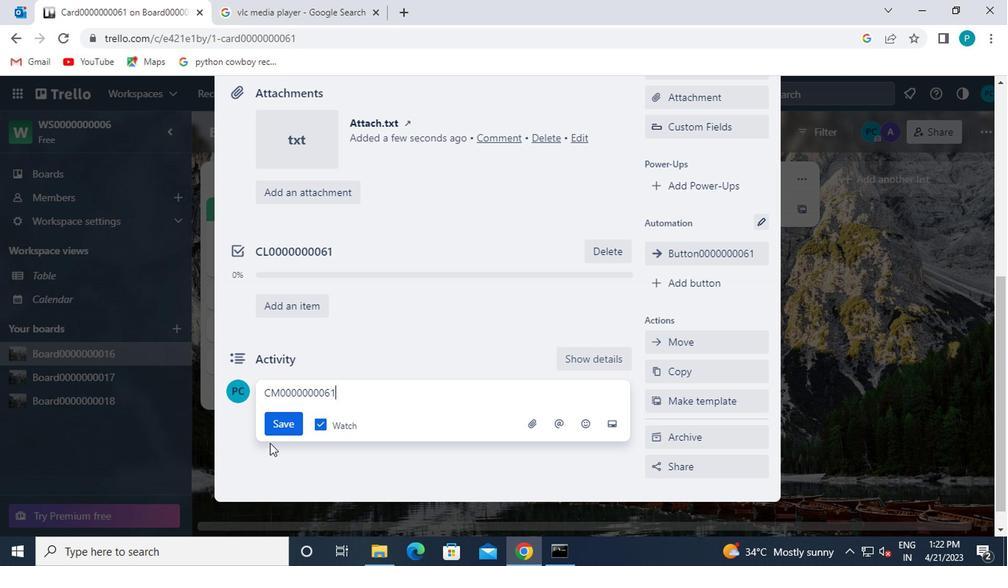 
Action: Mouse pressed left at (279, 431)
Screenshot: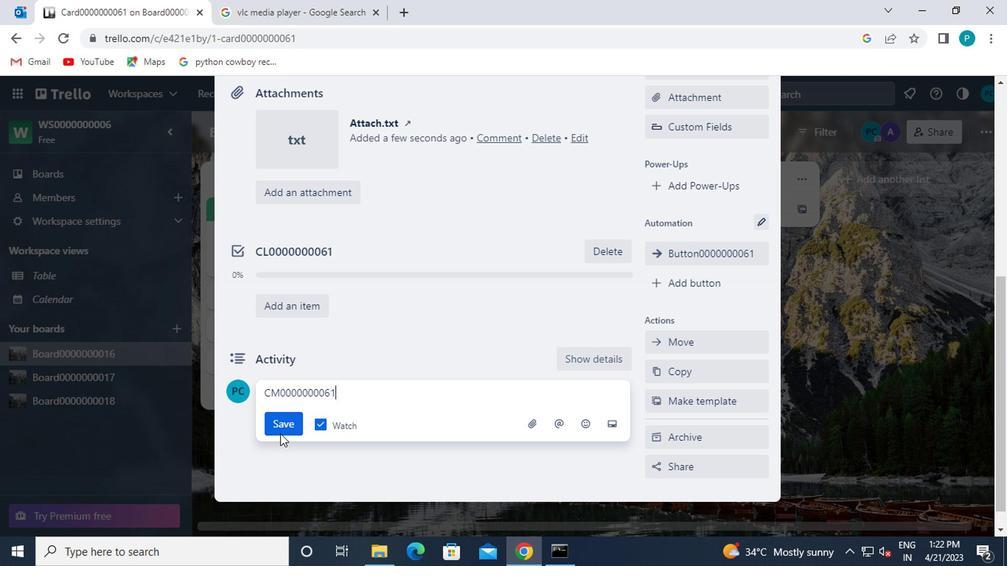 
Action: Mouse moved to (327, 437)
Screenshot: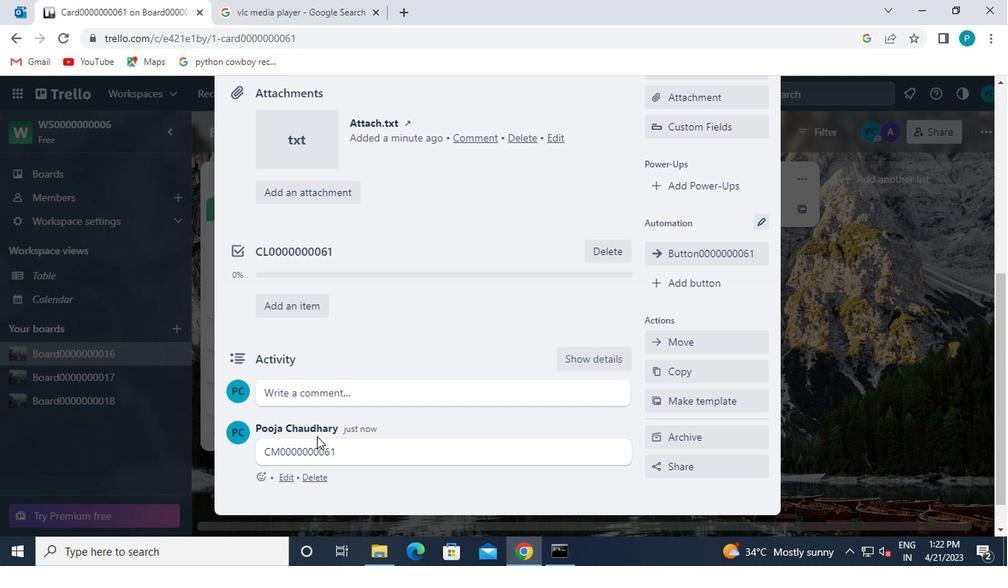 
